 Task: In the Company Overview board, apply the Blue label.
Action: Mouse moved to (744, 179)
Screenshot: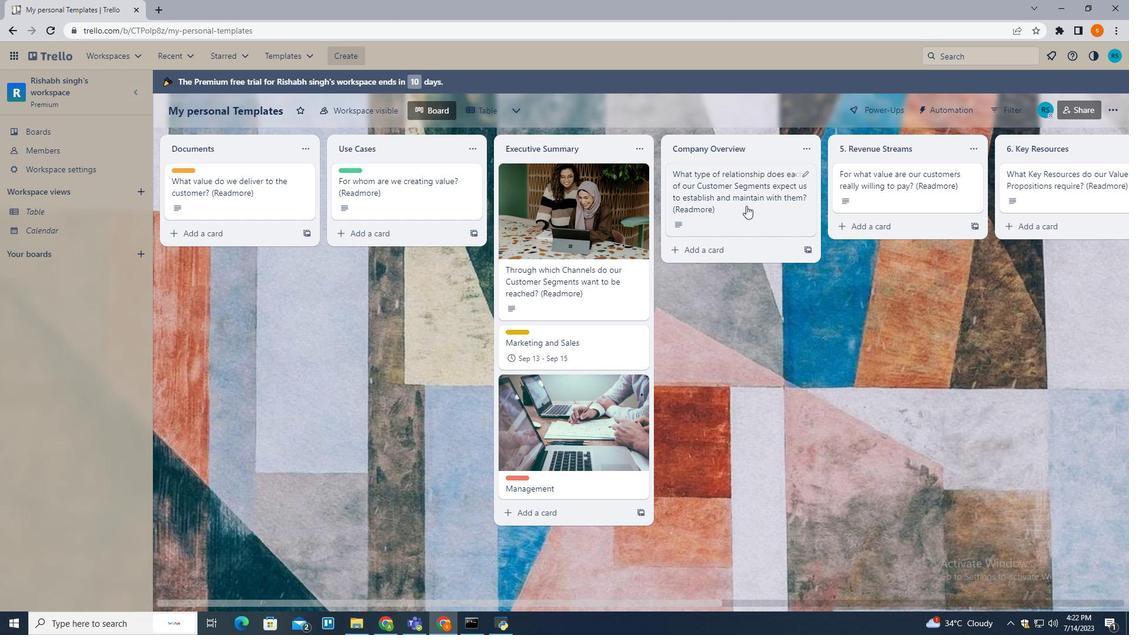 
Action: Mouse pressed left at (744, 179)
Screenshot: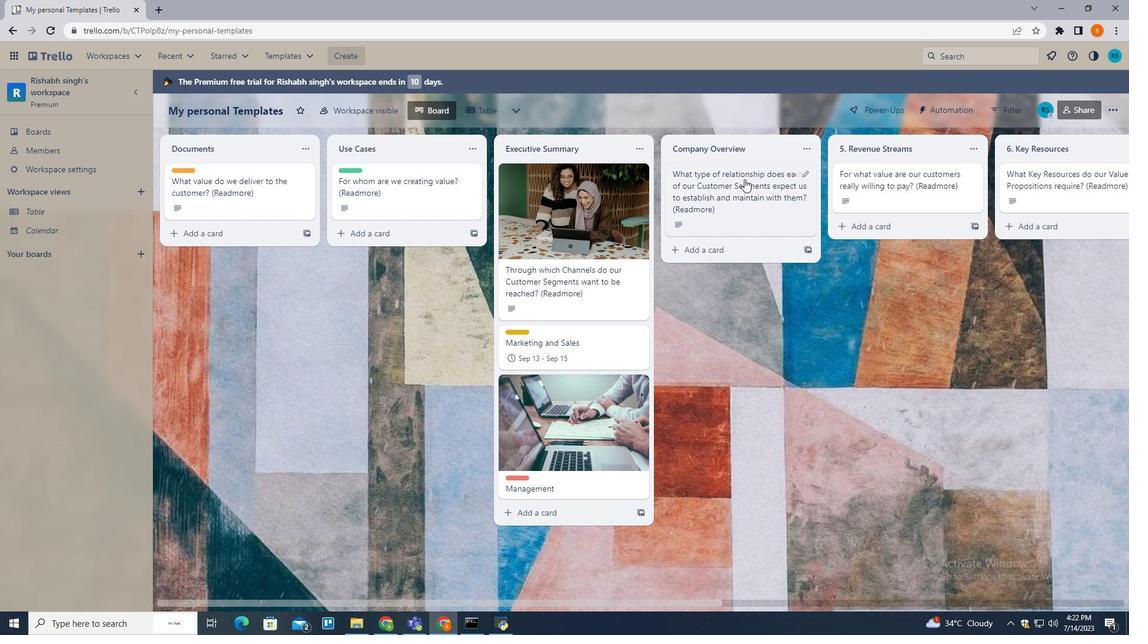 
Action: Mouse moved to (715, 185)
Screenshot: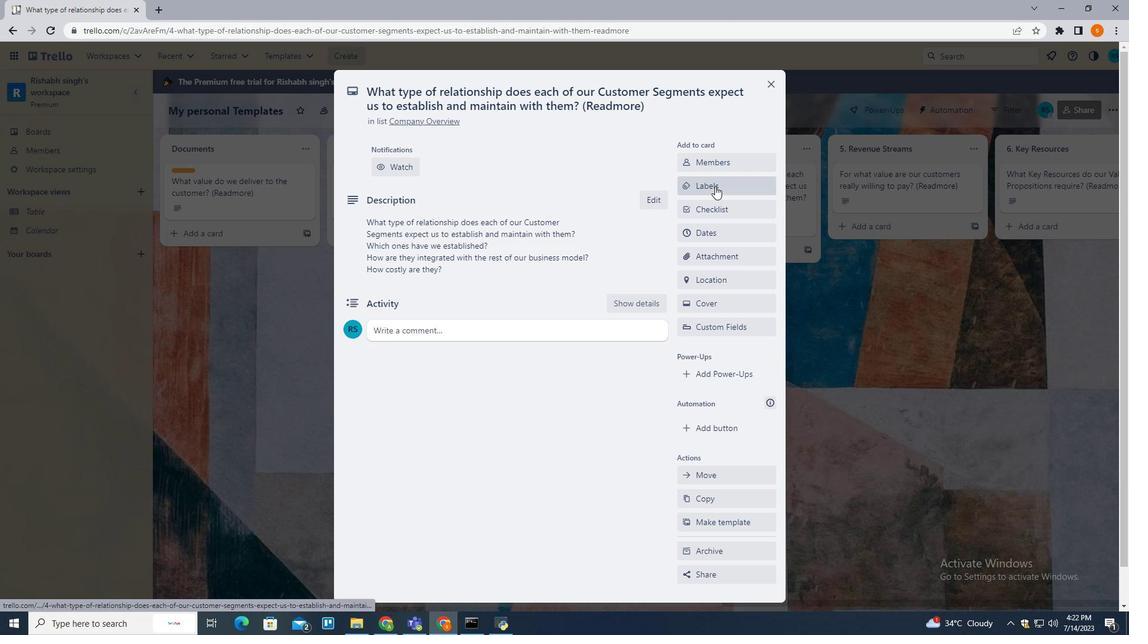 
Action: Mouse pressed left at (715, 185)
Screenshot: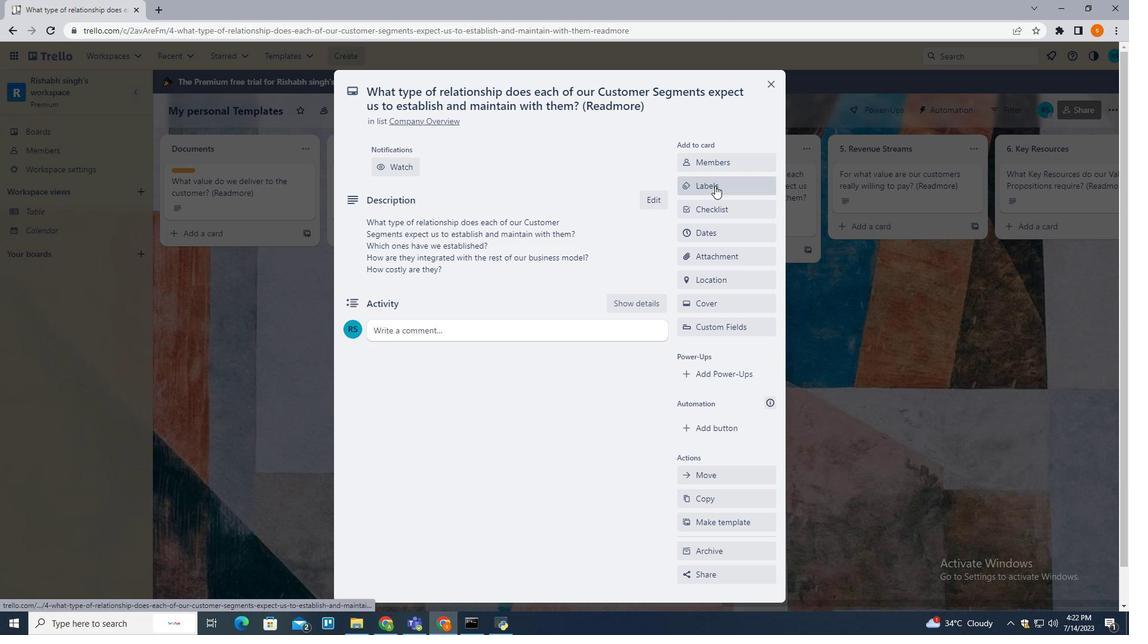 
Action: Mouse moved to (741, 414)
Screenshot: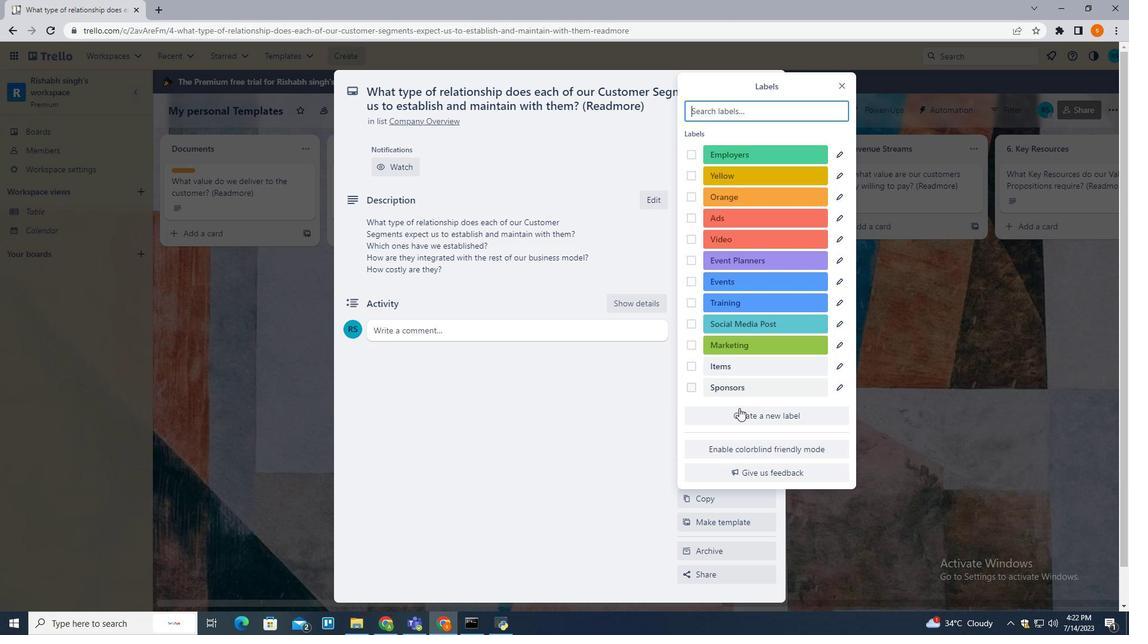 
Action: Mouse pressed left at (741, 414)
Screenshot: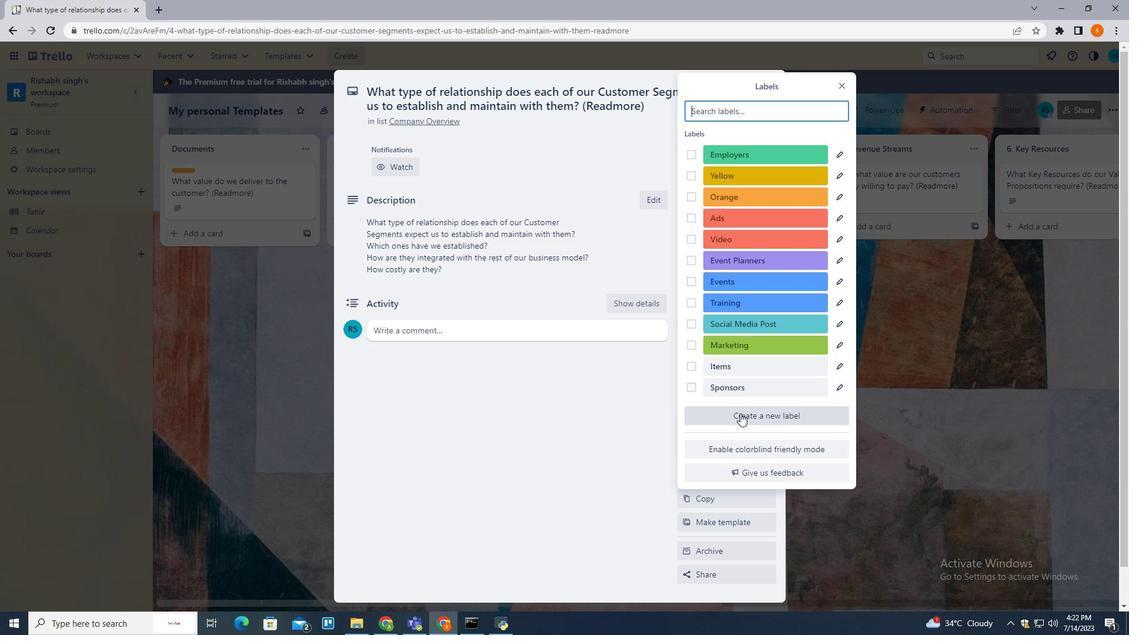 
Action: Mouse moved to (701, 447)
Screenshot: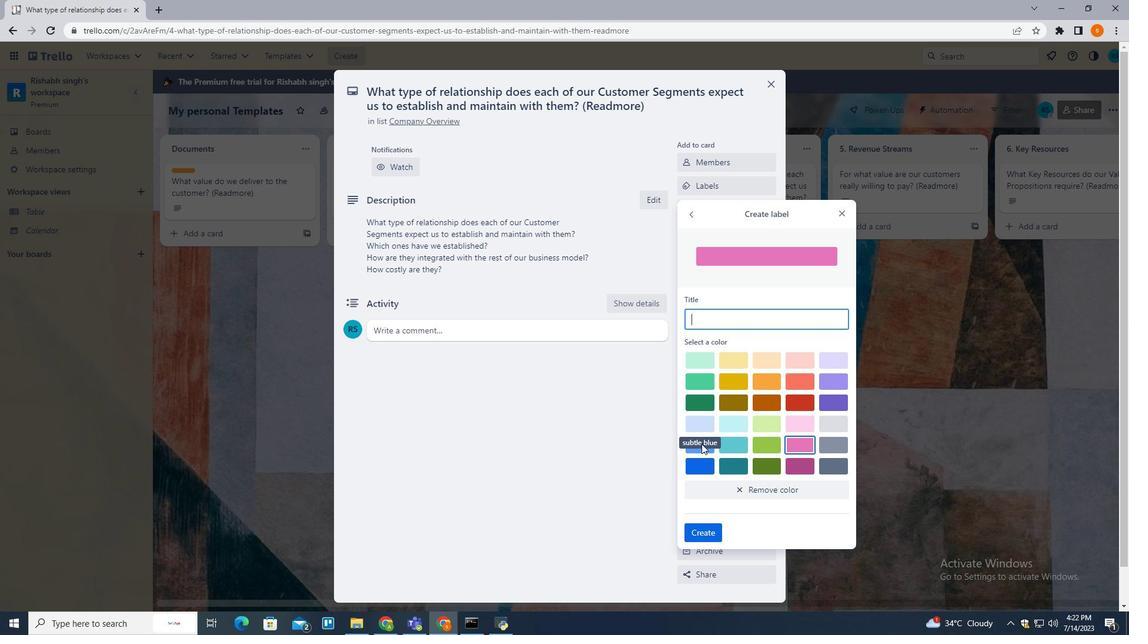 
Action: Mouse pressed left at (701, 447)
Screenshot: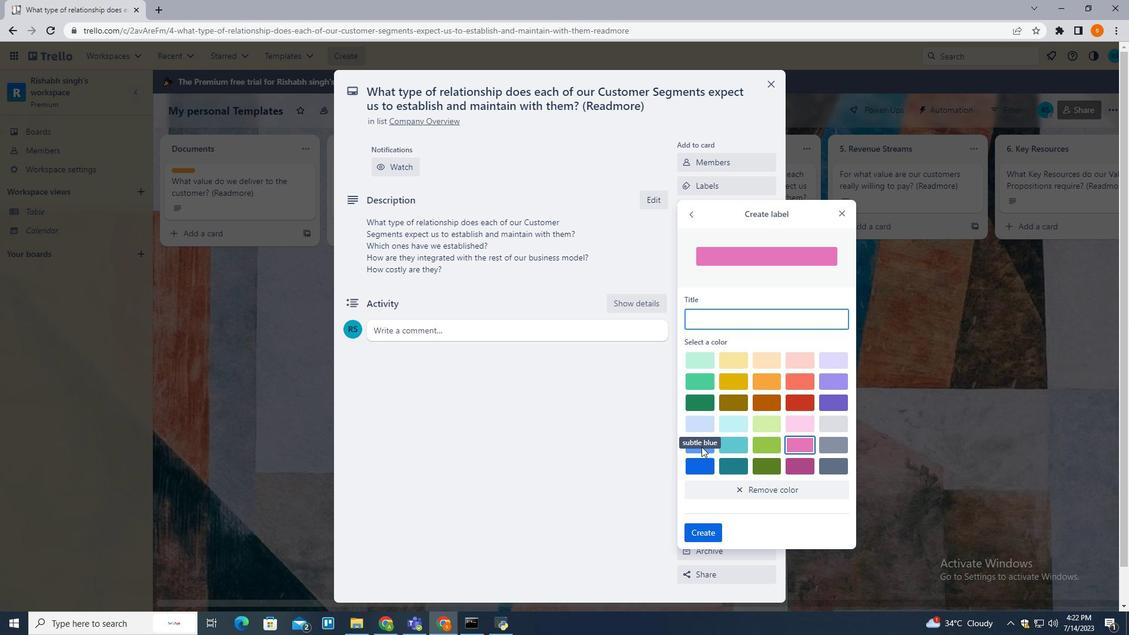 
Action: Mouse moved to (697, 448)
Screenshot: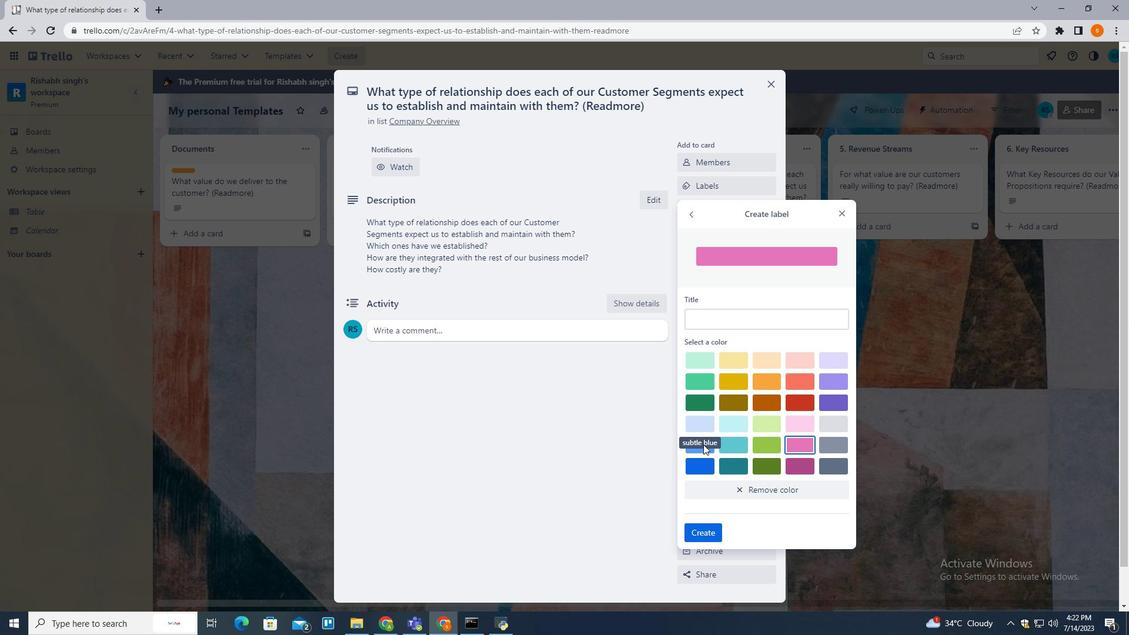 
Action: Mouse pressed left at (697, 448)
Screenshot: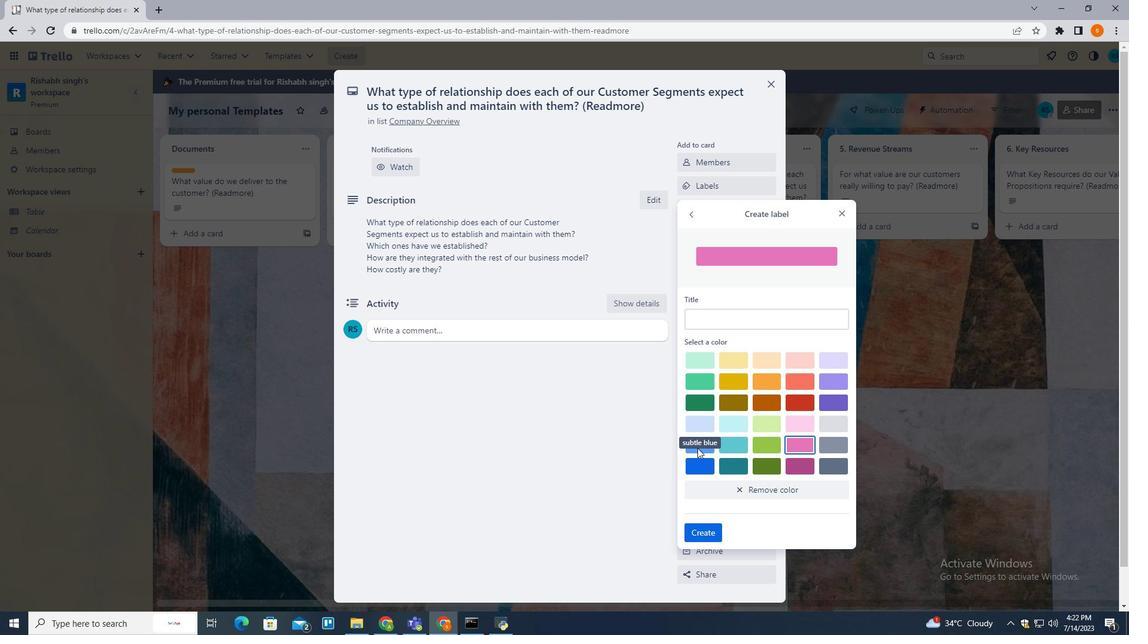 
Action: Mouse moved to (701, 443)
Screenshot: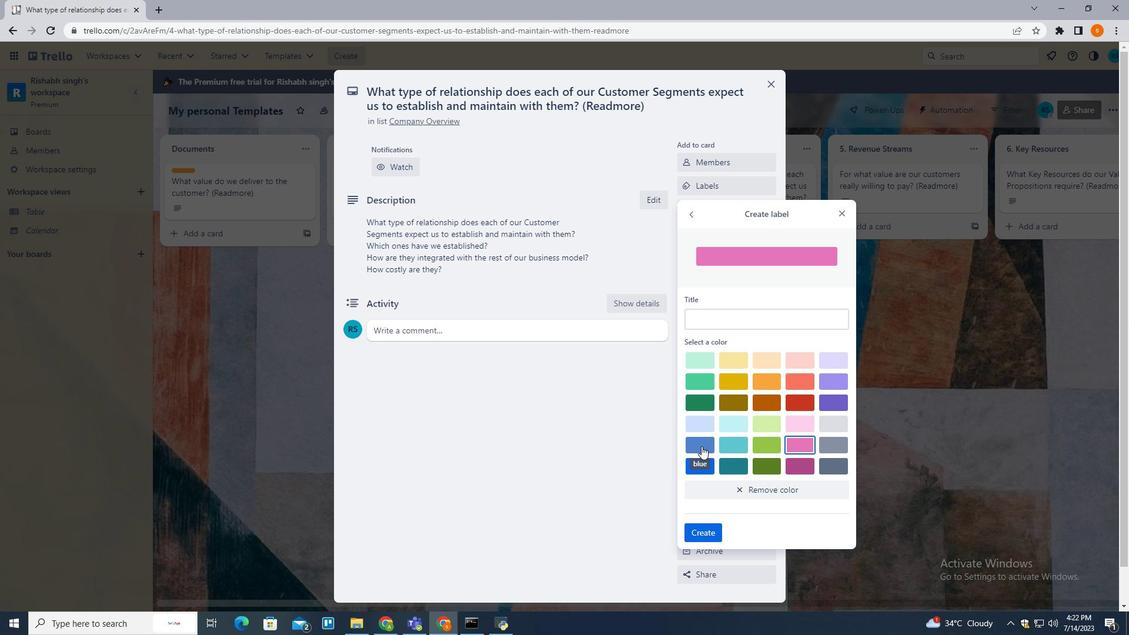 
Action: Mouse pressed left at (701, 443)
Screenshot: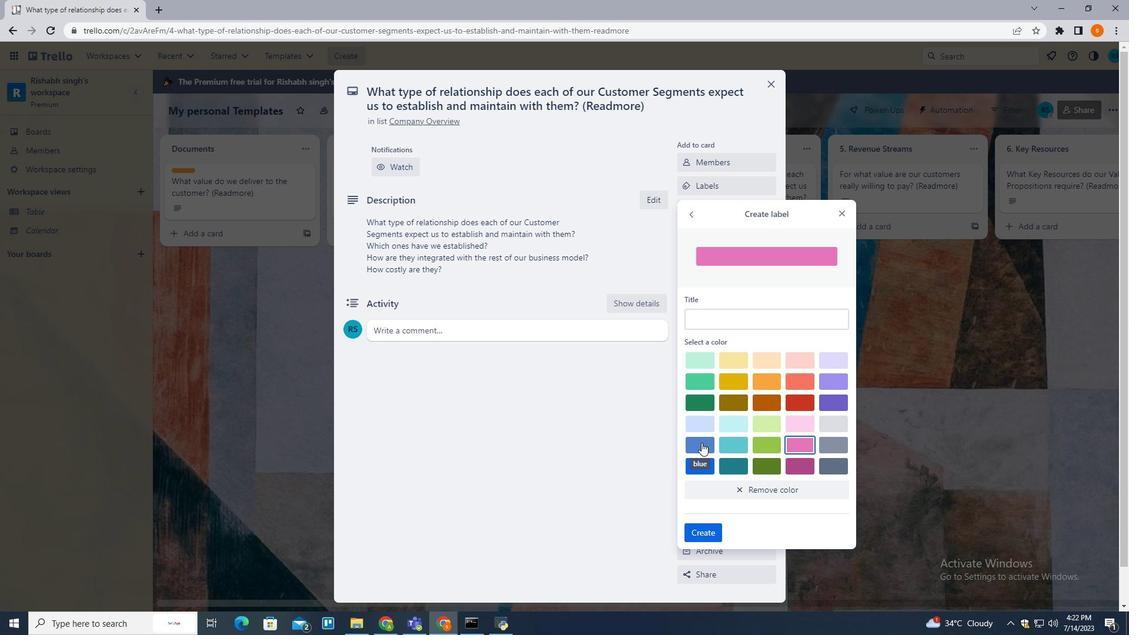 
Action: Mouse moved to (711, 327)
Screenshot: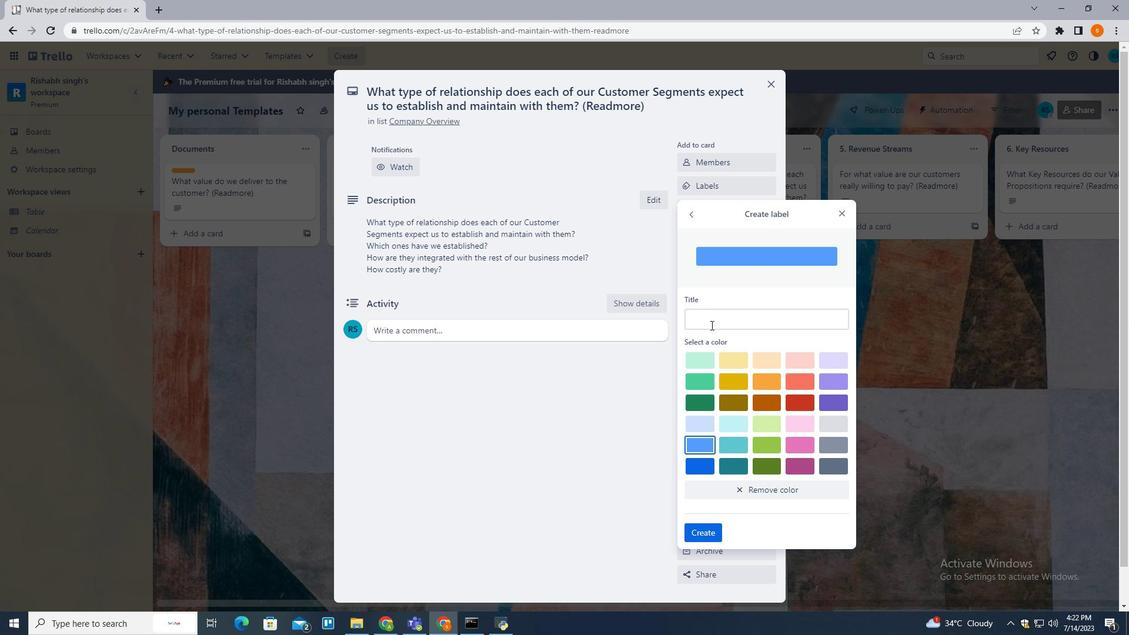 
Action: Mouse pressed left at (711, 327)
Screenshot: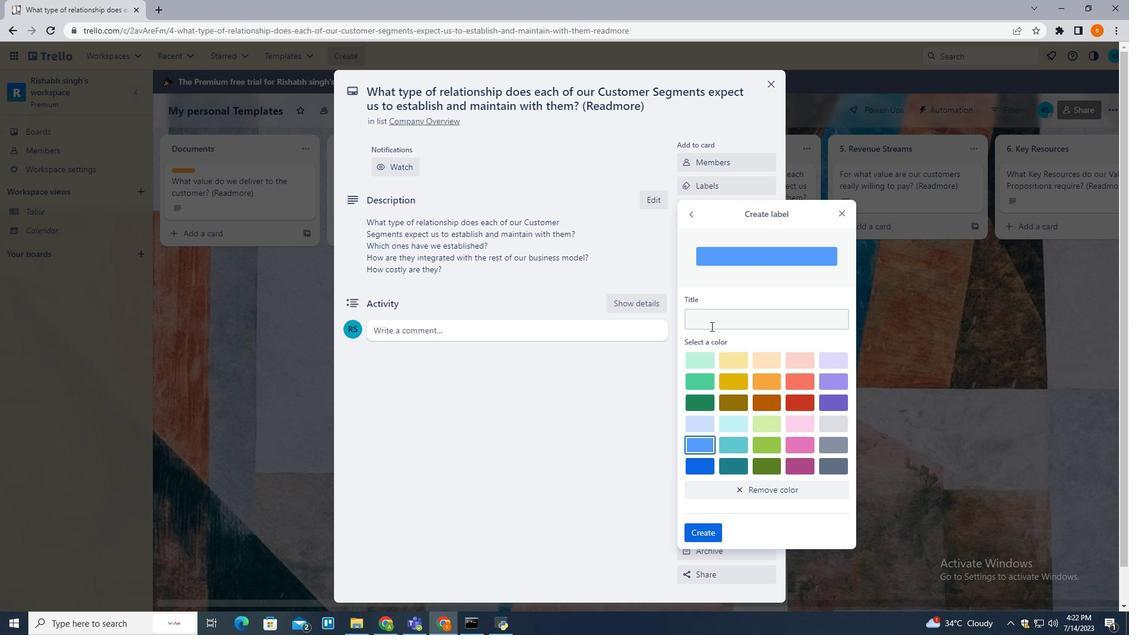 
Action: Mouse moved to (707, 530)
Screenshot: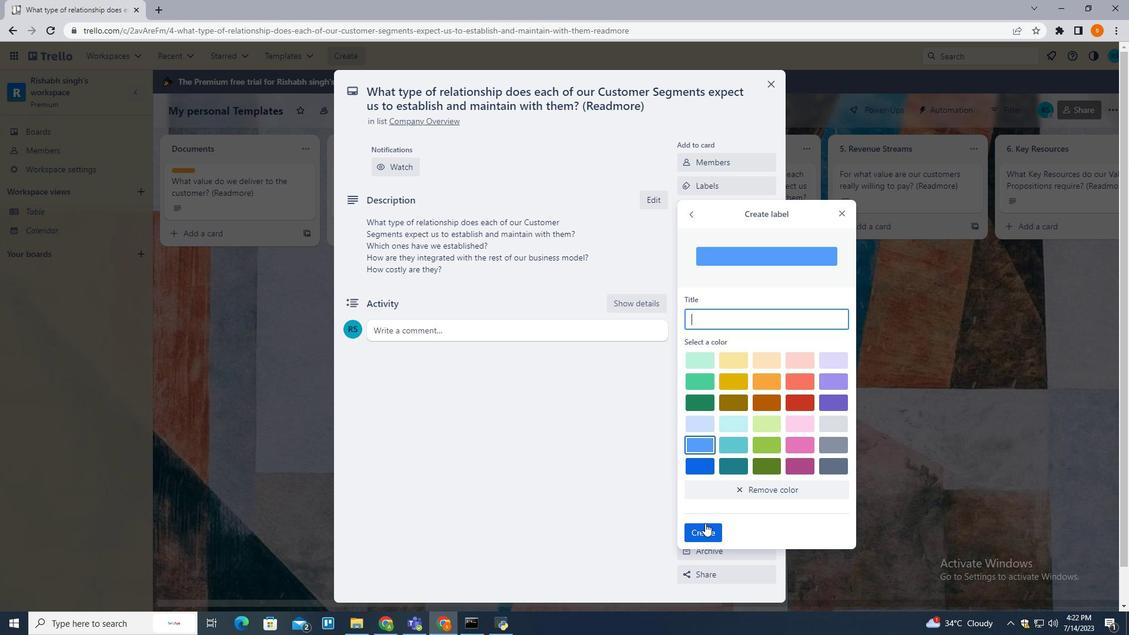 
Action: Mouse pressed left at (707, 530)
Screenshot: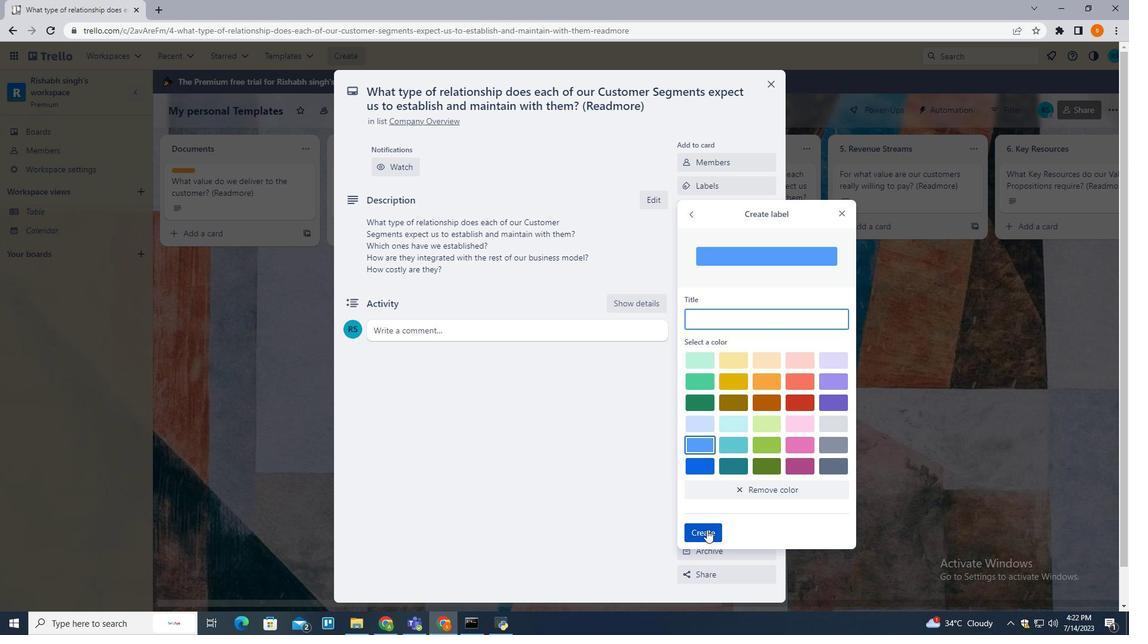 
Action: Mouse moved to (914, 350)
Screenshot: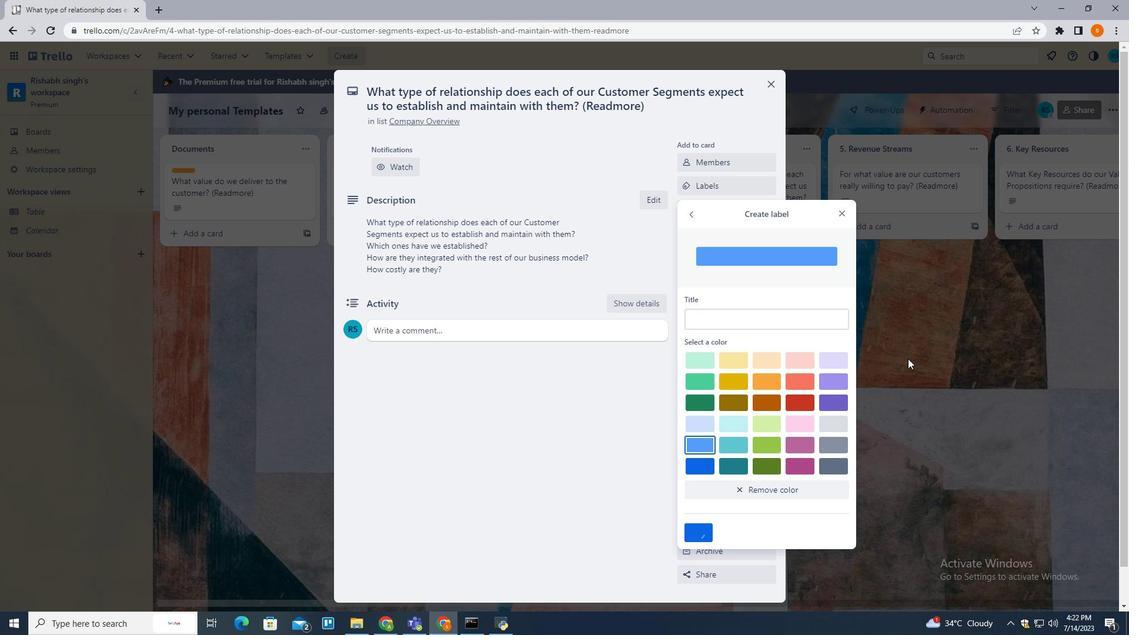 
Action: Mouse pressed left at (914, 350)
Screenshot: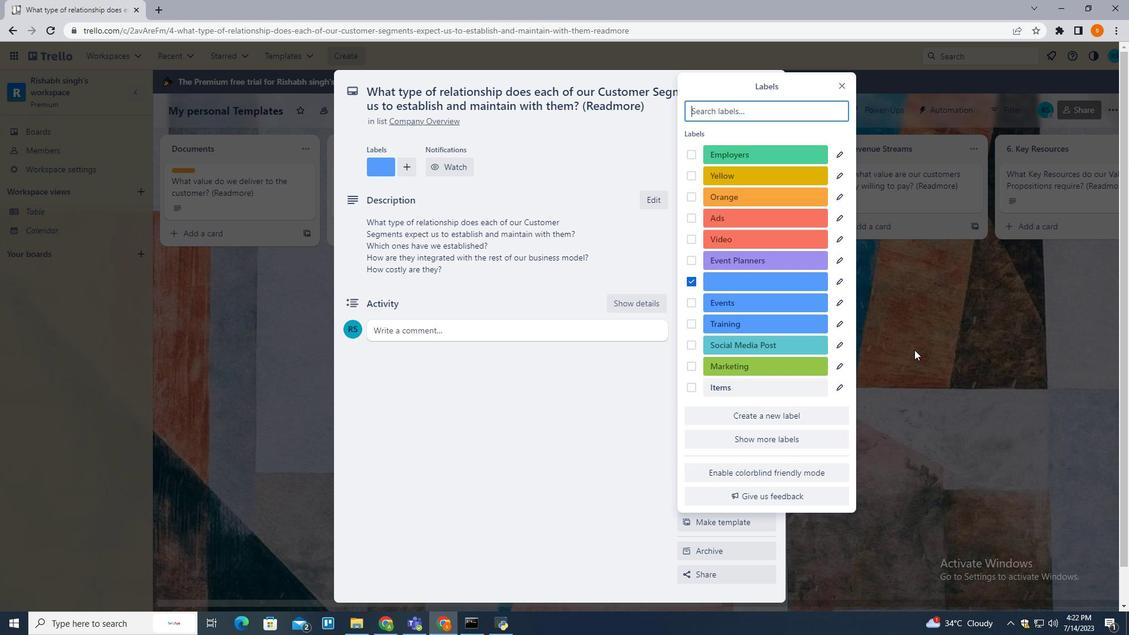 
Action: Mouse pressed left at (914, 350)
Screenshot: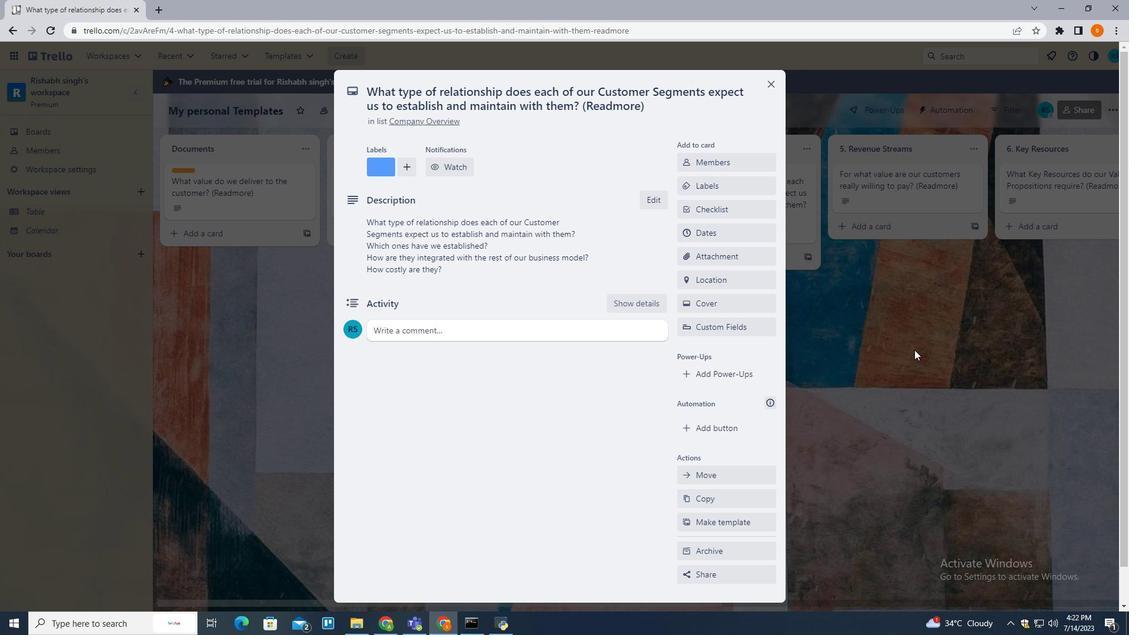 
Action: Mouse moved to (876, 382)
Screenshot: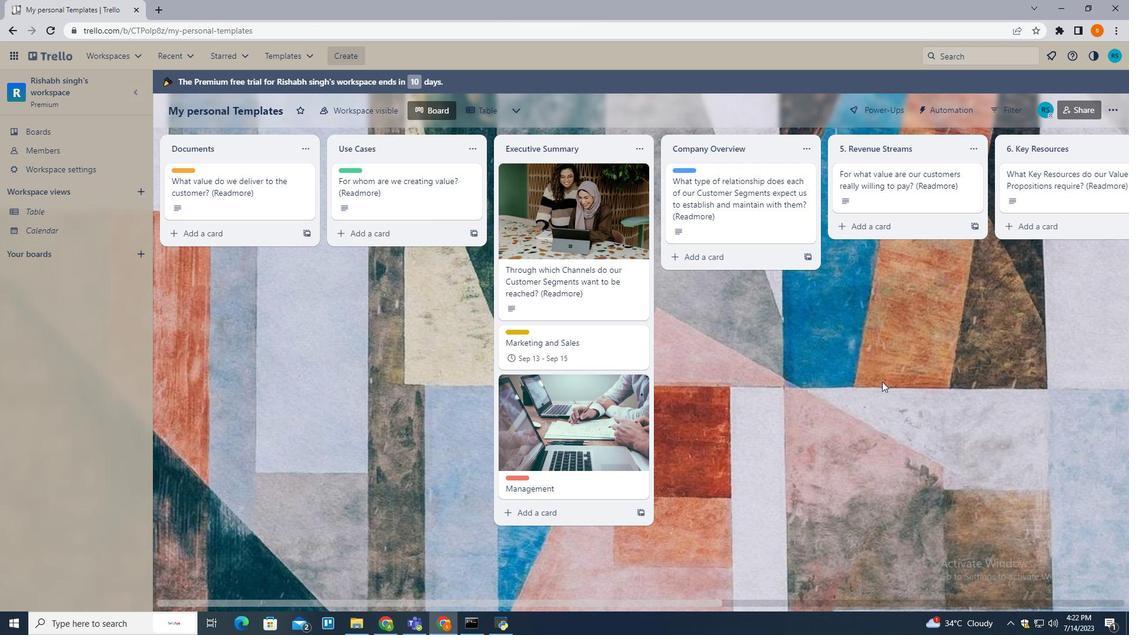 
